 Task: Create a new event for a project kickoff and ideation session on the 16th at 10:30 PM.
Action: Mouse moved to (50, 70)
Screenshot: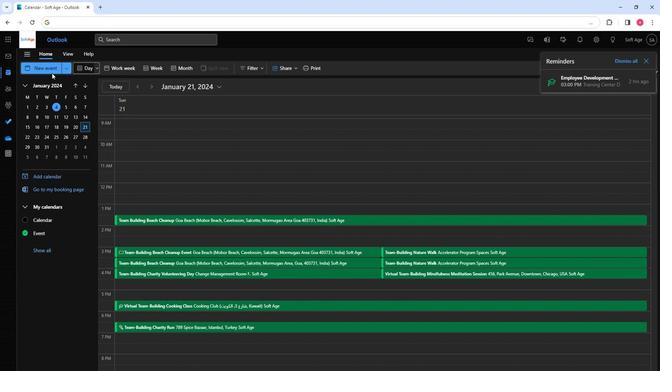 
Action: Mouse pressed left at (50, 70)
Screenshot: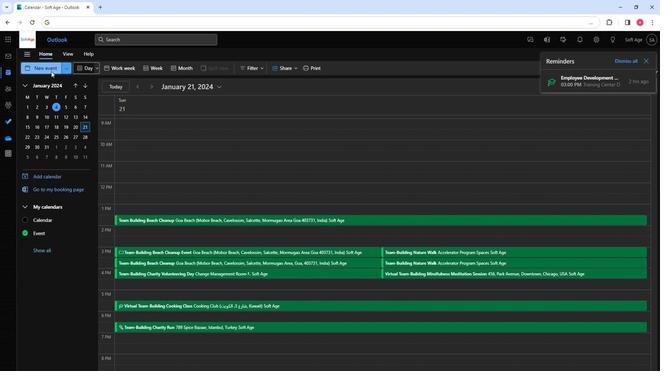 
Action: Mouse moved to (160, 115)
Screenshot: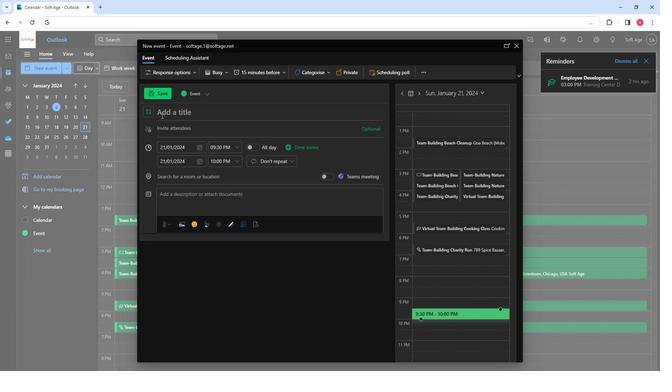 
Action: Mouse pressed left at (160, 115)
Screenshot: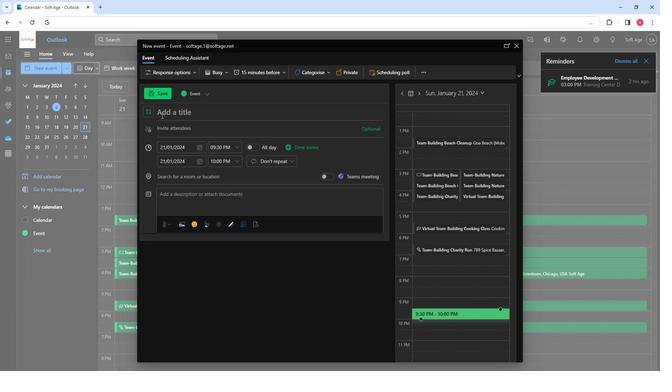 
Action: Mouse moved to (160, 115)
Screenshot: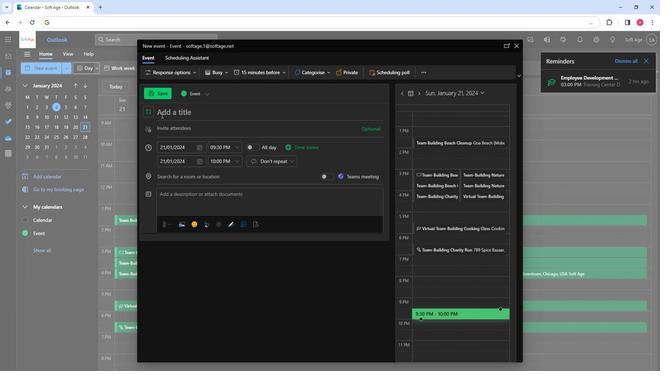 
Action: Key pressed <Key.shift>Project<Key.space><Key.shift>Kickoff<Key.space><Key.shift>and<Key.space><Key.shift><Key.shift><Key.shift>i<Key.backspace><Key.shift>Ideation<Key.space><Key.shift>Session
Screenshot: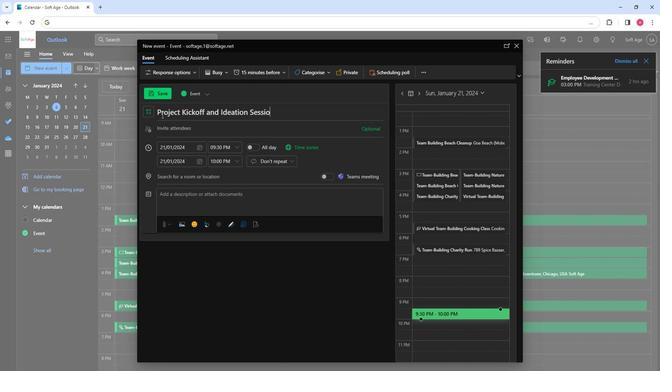 
Action: Mouse moved to (181, 127)
Screenshot: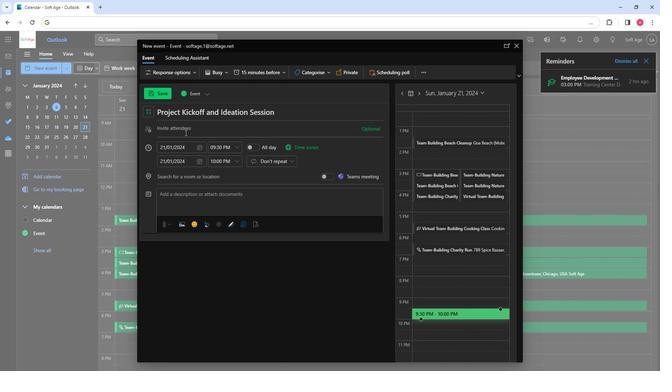 
Action: Mouse pressed left at (181, 127)
Screenshot: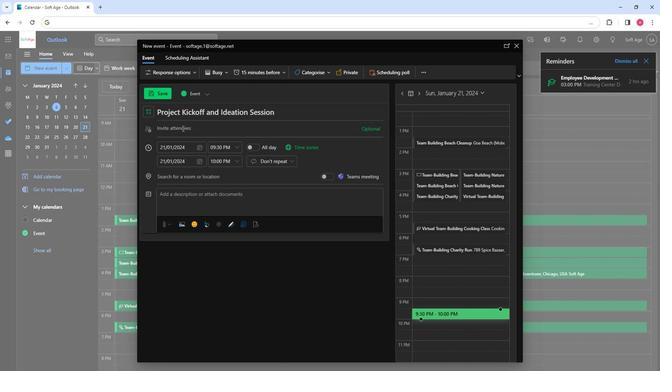 
Action: Mouse moved to (181, 127)
Screenshot: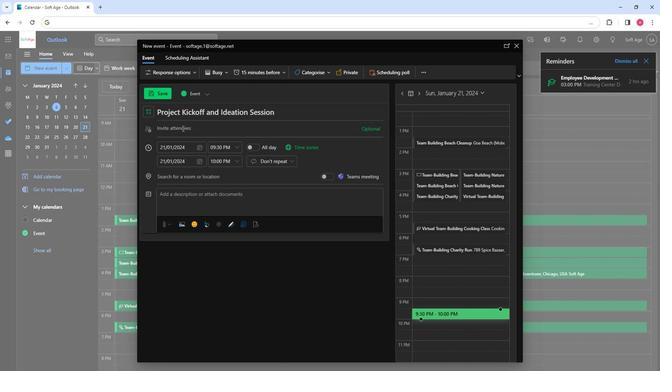 
Action: Key pressed so
Screenshot: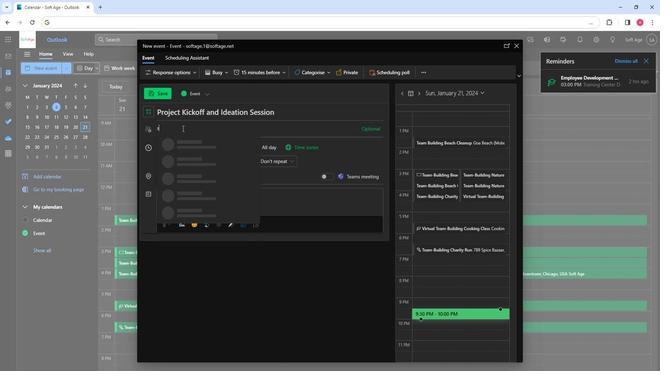 
Action: Mouse moved to (196, 166)
Screenshot: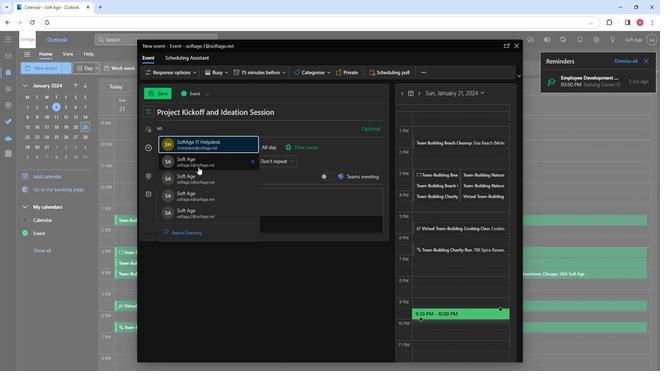 
Action: Mouse pressed left at (196, 166)
Screenshot: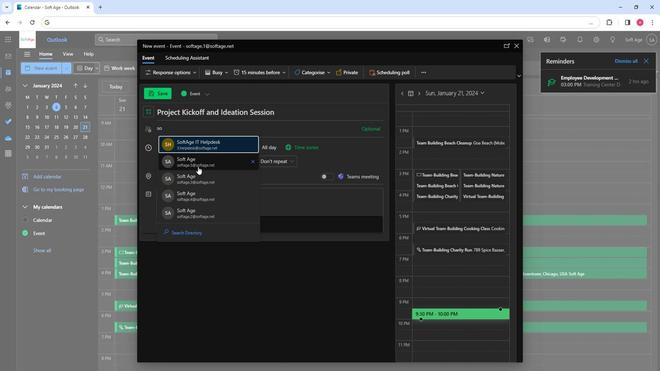 
Action: Key pressed so
Screenshot: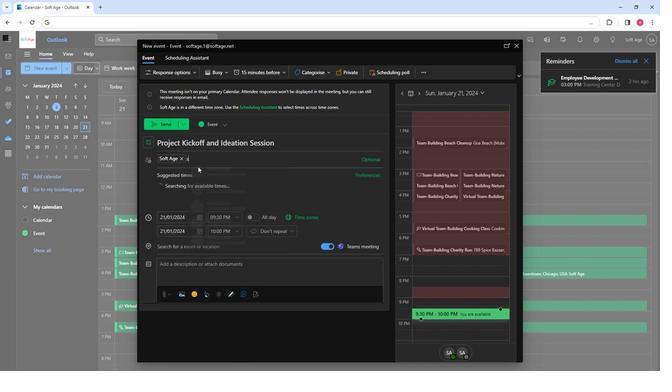 
Action: Mouse moved to (210, 213)
Screenshot: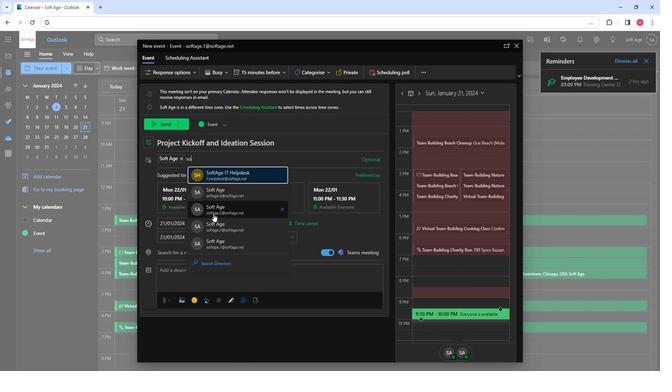 
Action: Mouse pressed left at (210, 213)
Screenshot: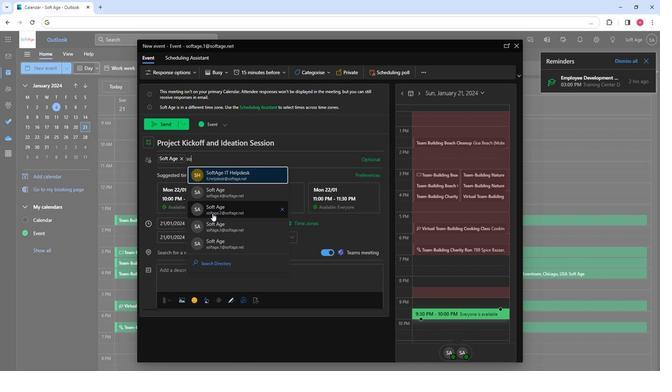 
Action: Key pressed so
Screenshot: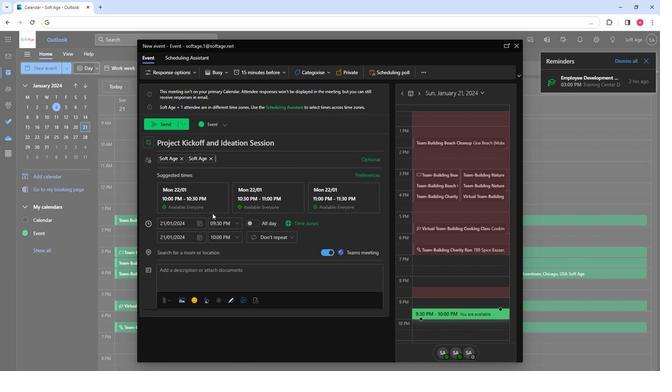 
Action: Mouse moved to (256, 236)
Screenshot: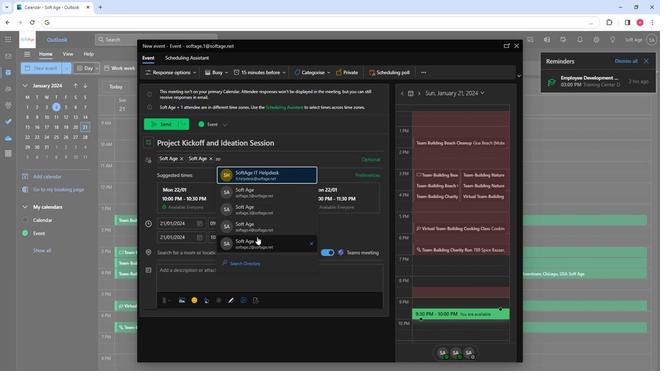 
Action: Mouse pressed left at (256, 236)
Screenshot: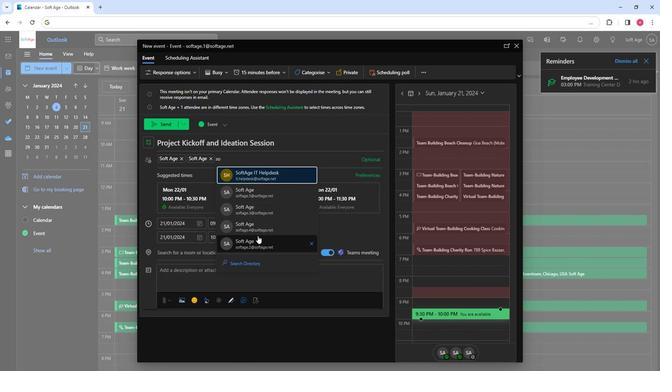 
Action: Mouse moved to (199, 221)
Screenshot: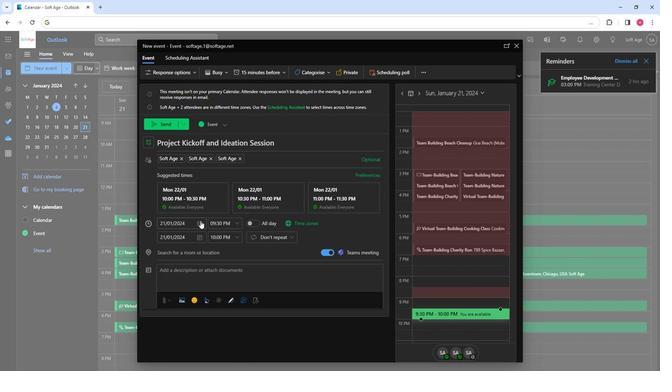
Action: Mouse pressed left at (199, 221)
Screenshot: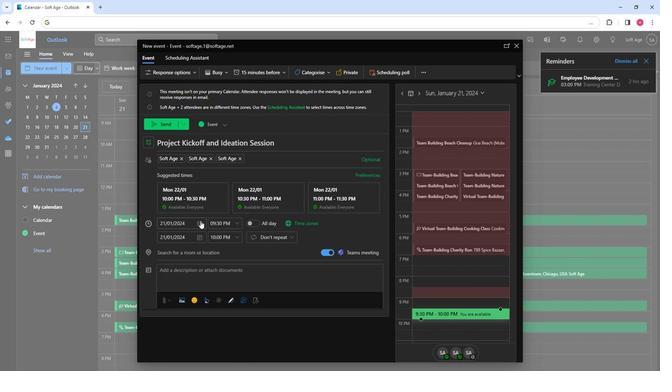 
Action: Mouse moved to (171, 279)
Screenshot: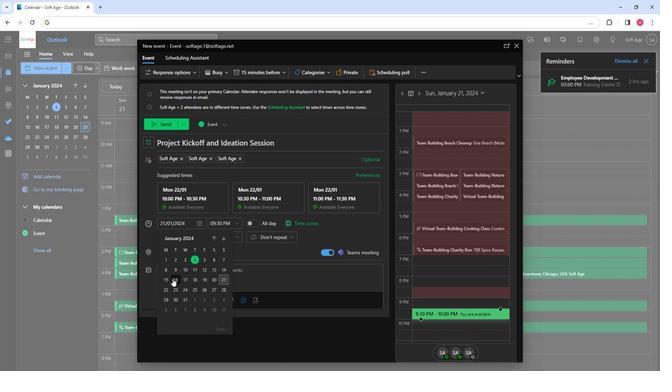 
Action: Mouse pressed left at (171, 279)
Screenshot: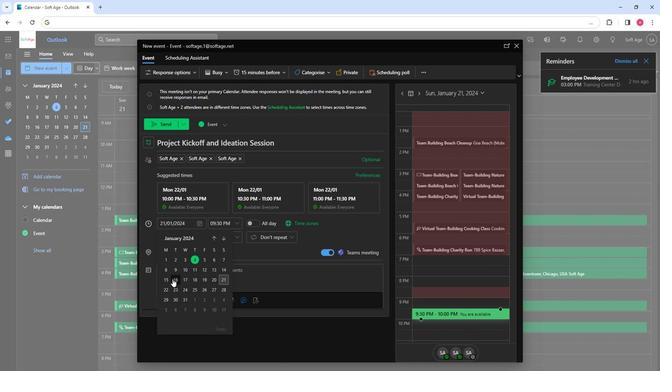 
Action: Mouse moved to (232, 224)
Screenshot: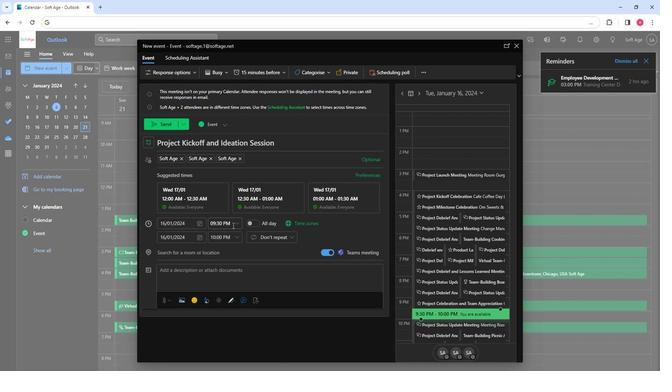 
Action: Mouse pressed left at (232, 224)
Screenshot: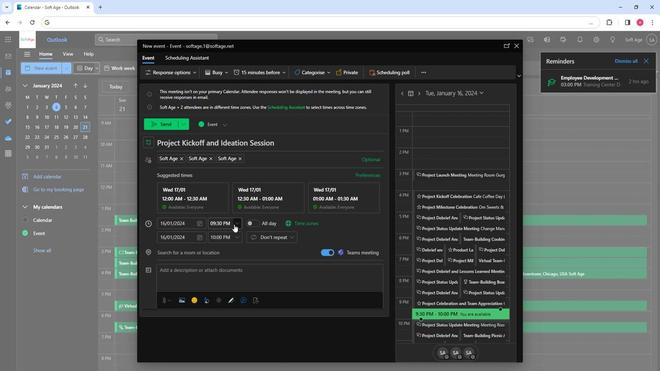 
Action: Mouse moved to (222, 263)
Screenshot: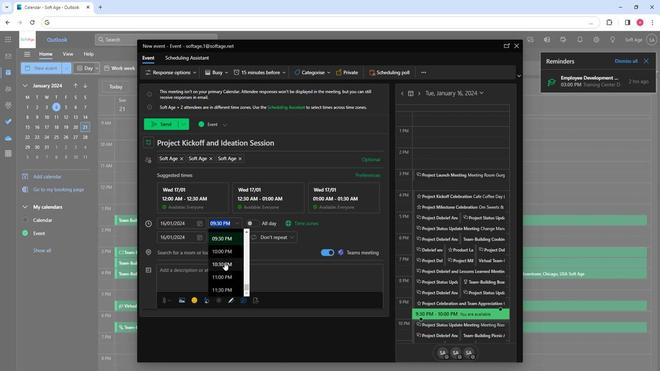
Action: Mouse pressed left at (222, 263)
Screenshot: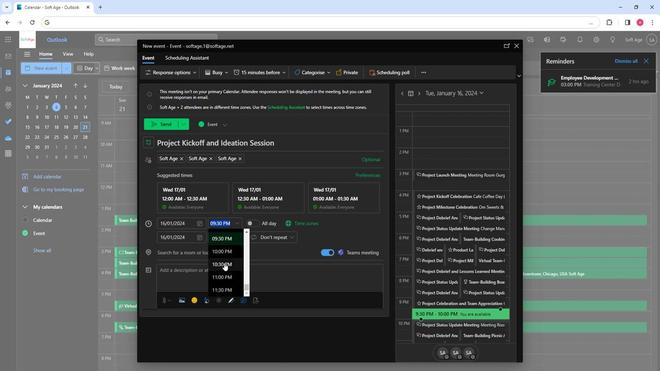 
Action: Mouse moved to (204, 252)
Screenshot: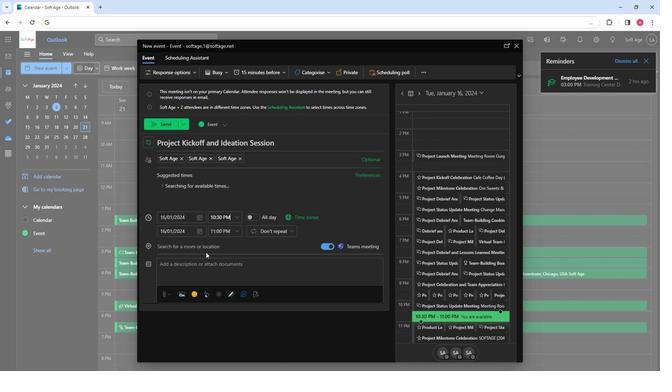 
Action: Mouse pressed left at (204, 252)
Screenshot: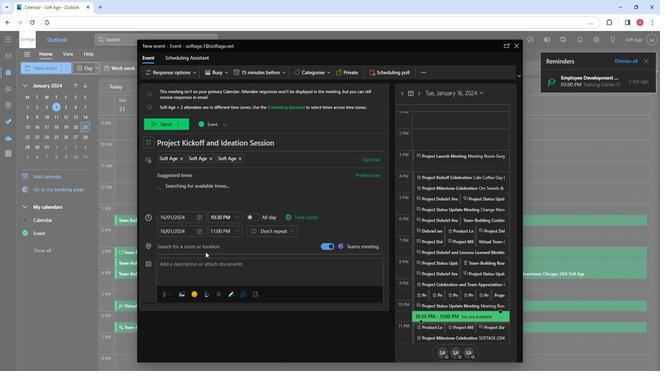 
Action: Mouse moved to (193, 252)
Screenshot: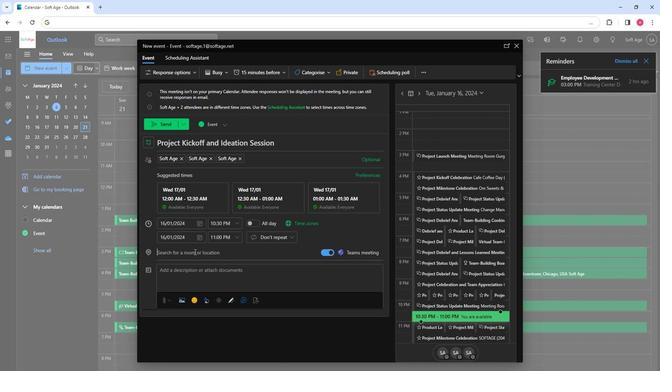 
Action: Mouse pressed left at (193, 252)
Screenshot: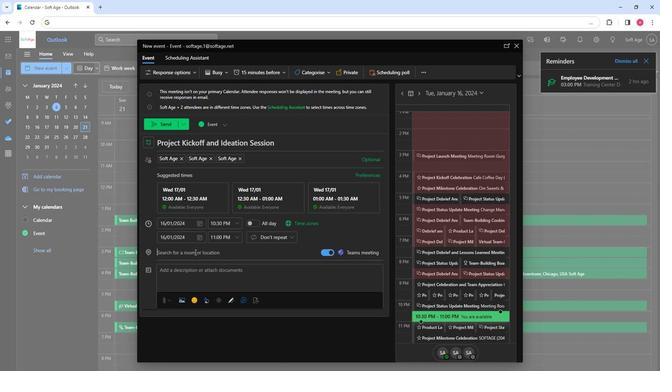 
Action: Mouse moved to (191, 220)
Screenshot: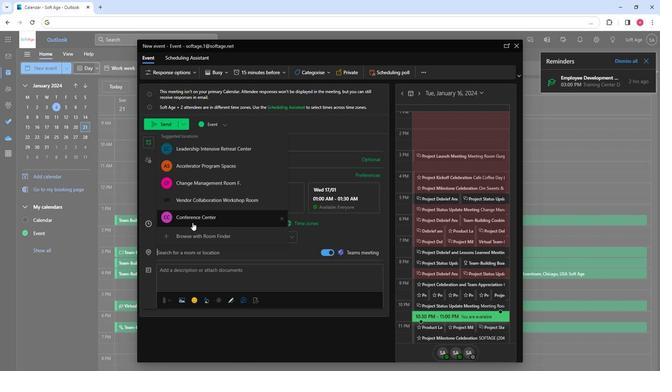 
Action: Mouse pressed left at (191, 220)
Screenshot: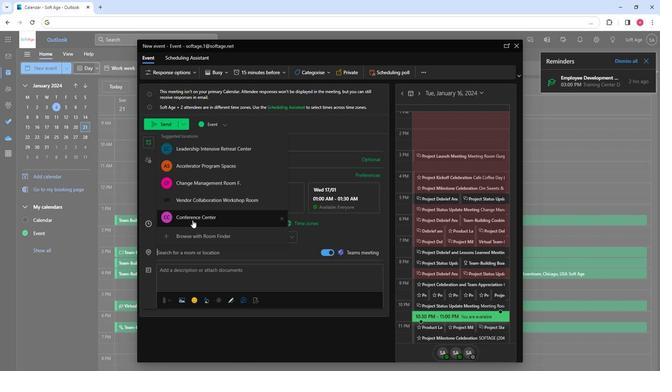 
Action: Mouse moved to (178, 265)
Screenshot: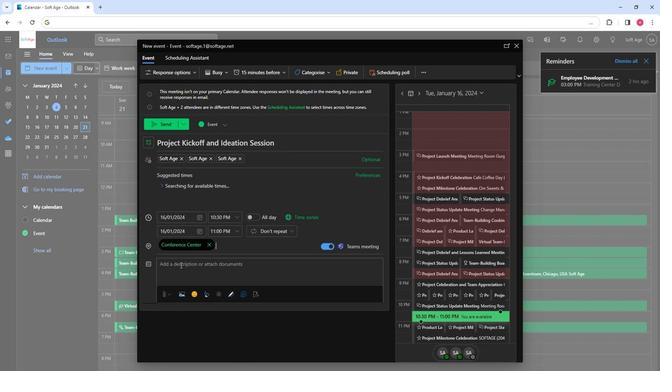 
Action: Mouse pressed left at (178, 265)
Screenshot: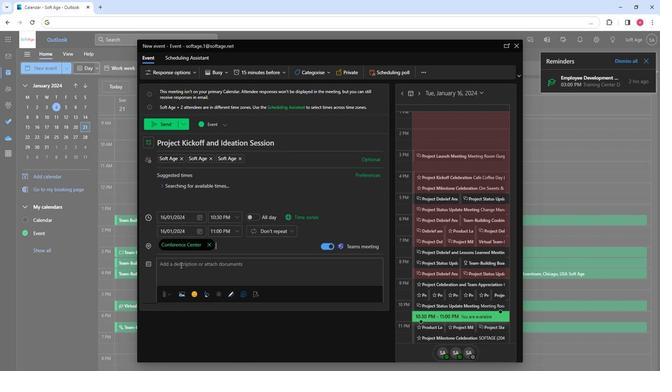 
Action: Key pressed <Key.shift>Kickstart<Key.space>your<Key.space>project<Key.space>with<Key.space>an<Key.space>engaging<Key.space>kickoff<Key.space>and<Key.space>ideation<Key.space>session.<Key.space><Key.shift>Set<Key.space>the<Key.space>tone<Key.space>for<Key.space>collaboration,<Key.space>id<Key.backspace>gnite<Key.space>creativity,<Key.space>and<Key.space>generate<Key.space>innovative<Key.space>ideas<Key.space>to<Key.space>prop<Key.backspace>ject<Key.space>towards<Key.backspace><Key.space>success.
Screenshot: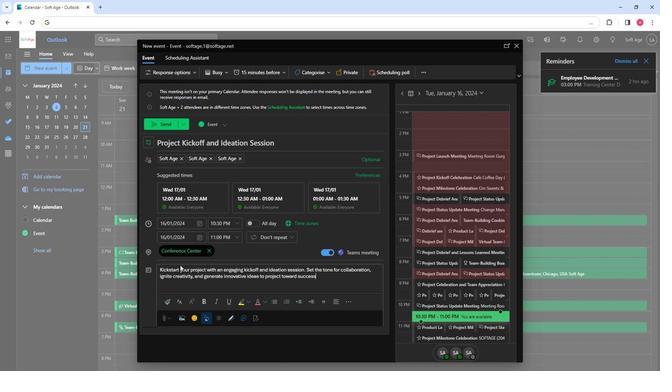
Action: Mouse moved to (210, 279)
Screenshot: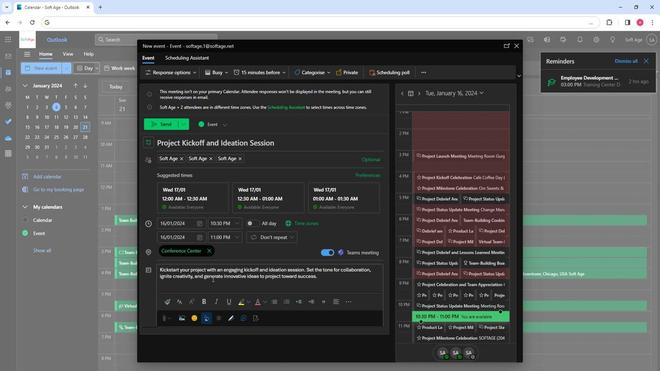 
Action: Mouse pressed left at (210, 279)
Screenshot: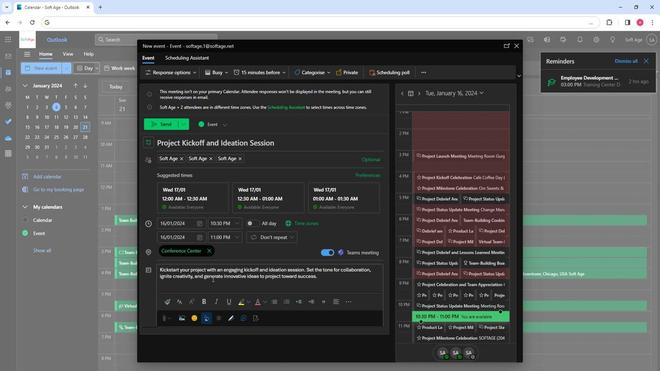 
Action: Mouse pressed left at (210, 279)
Screenshot: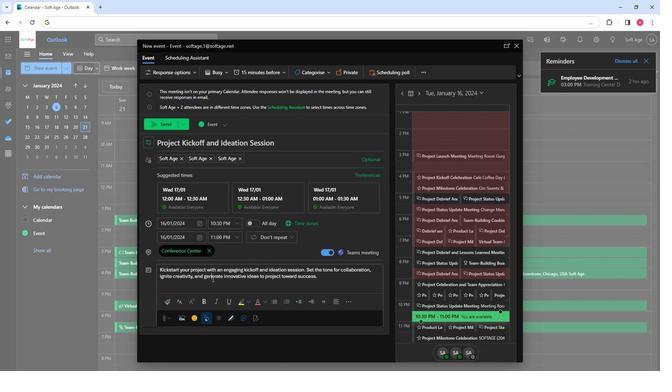 
Action: Mouse pressed left at (210, 279)
Screenshot: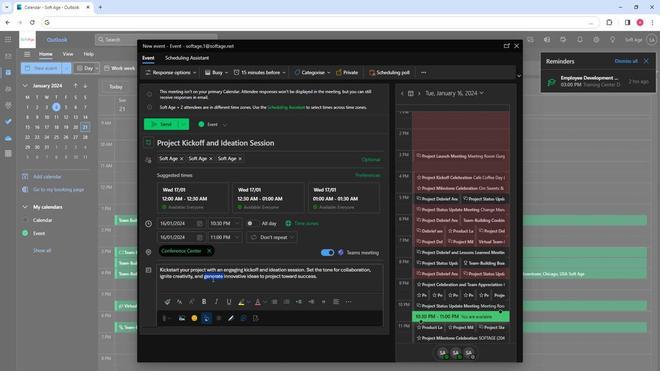 
Action: Mouse pressed left at (210, 279)
Screenshot: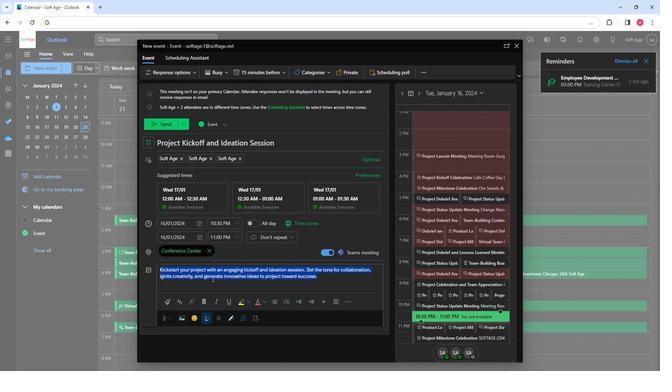 
Action: Mouse moved to (182, 301)
Screenshot: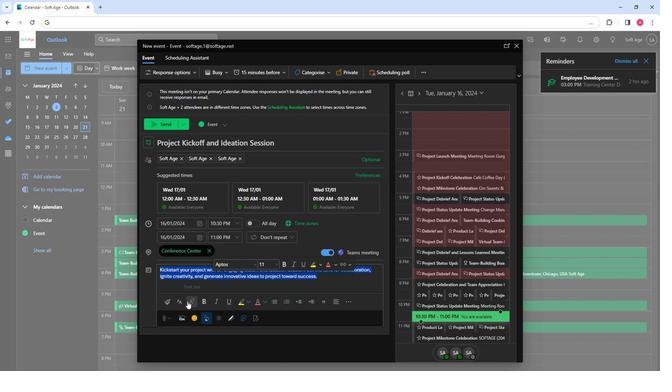 
Action: Mouse pressed left at (182, 301)
Screenshot: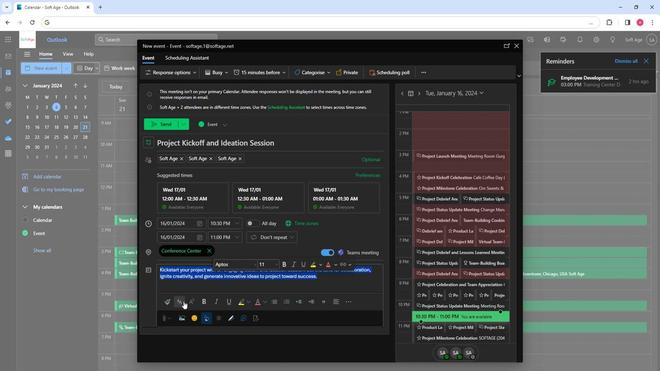 
Action: Mouse moved to (208, 250)
Screenshot: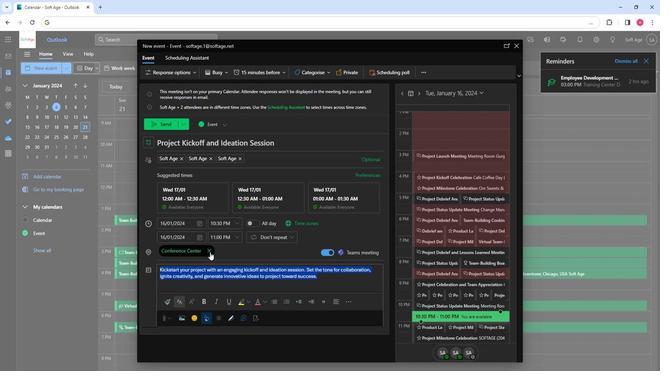 
Action: Mouse scrolled (208, 250) with delta (0, 0)
Screenshot: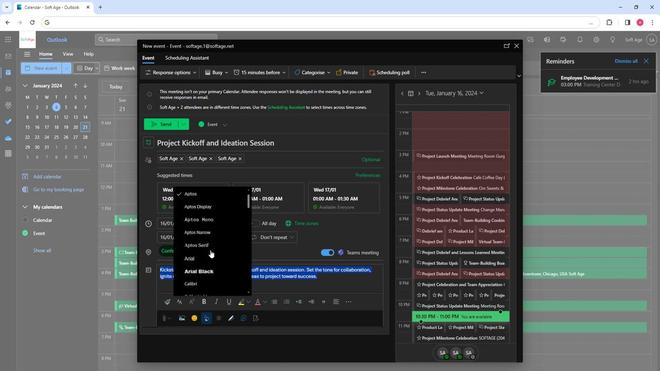 
Action: Mouse scrolled (208, 250) with delta (0, 0)
Screenshot: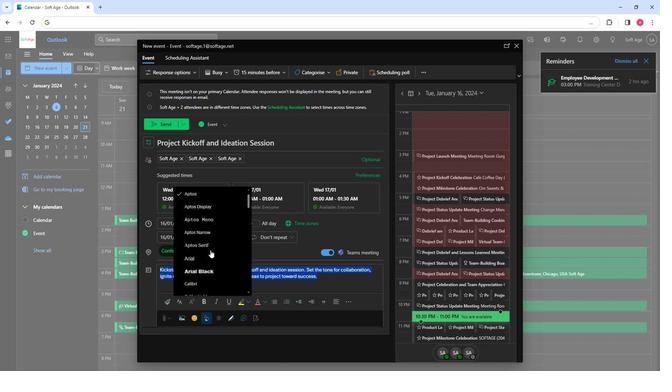
Action: Mouse scrolled (208, 250) with delta (0, 0)
Screenshot: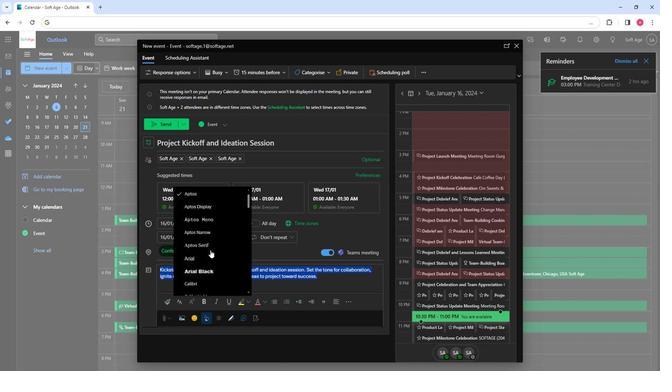 
Action: Mouse moved to (197, 253)
Screenshot: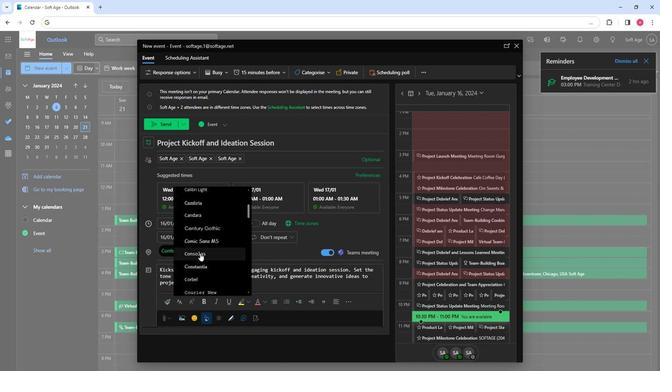 
Action: Mouse pressed left at (197, 253)
Screenshot: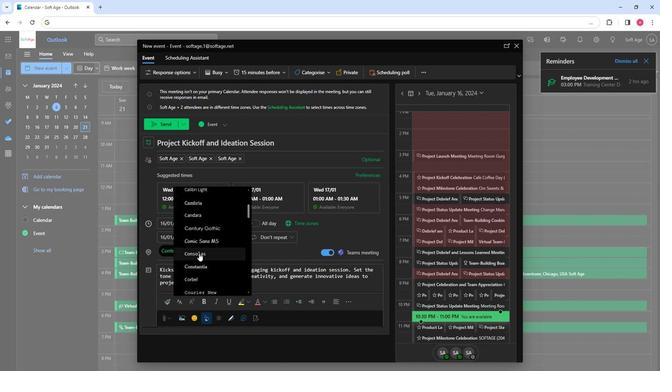 
Action: Mouse moved to (215, 300)
Screenshot: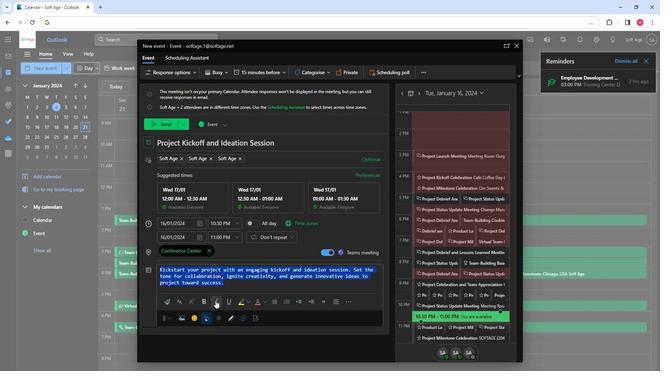 
Action: Mouse pressed left at (215, 300)
Screenshot: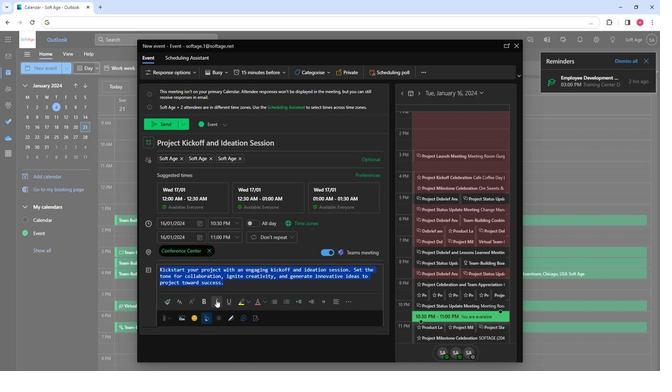 
Action: Mouse moved to (246, 303)
Screenshot: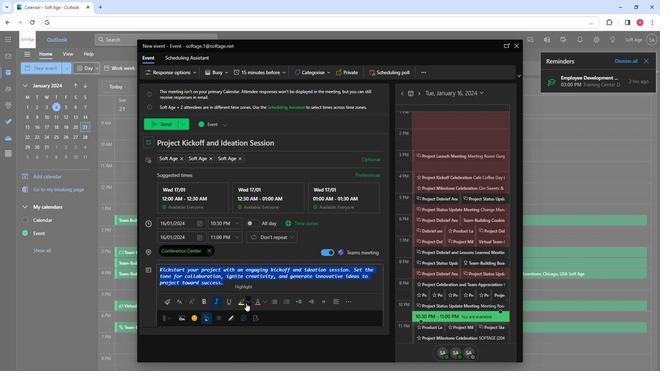 
Action: Mouse pressed left at (246, 303)
Screenshot: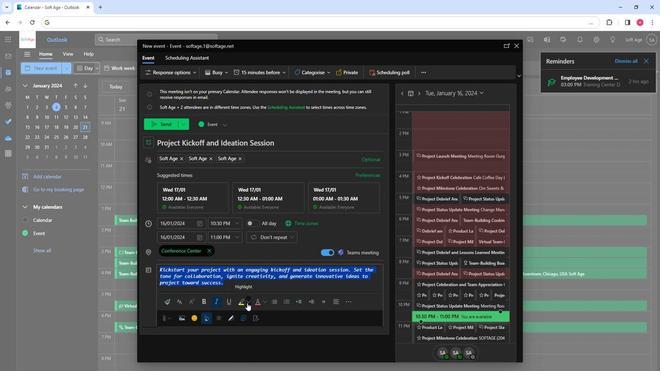
Action: Mouse moved to (255, 317)
Screenshot: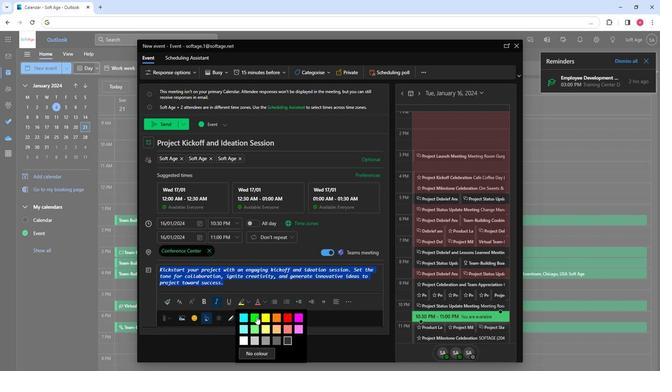 
Action: Mouse pressed left at (255, 317)
Screenshot: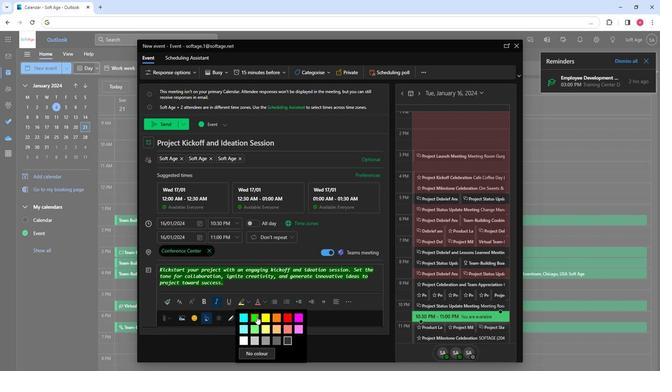 
Action: Mouse moved to (311, 304)
Screenshot: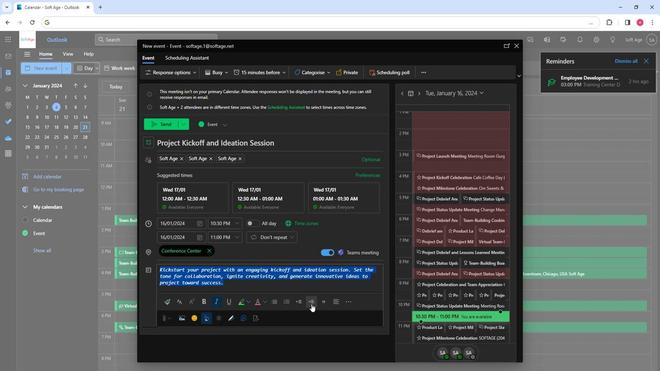 
Action: Mouse pressed left at (311, 304)
Screenshot: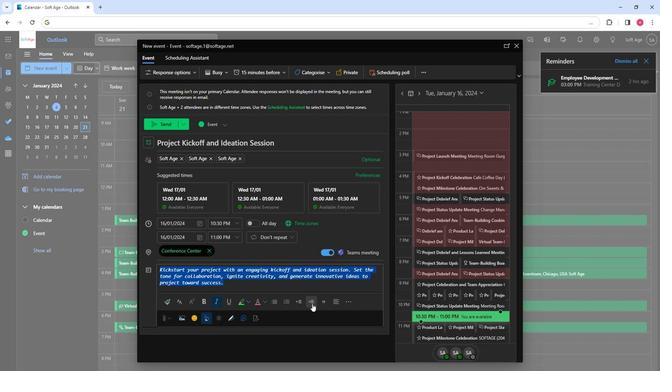 
Action: Mouse moved to (362, 281)
Screenshot: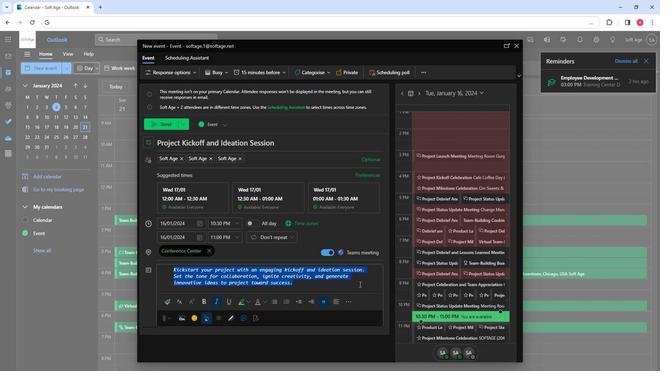 
Action: Mouse pressed left at (362, 281)
Screenshot: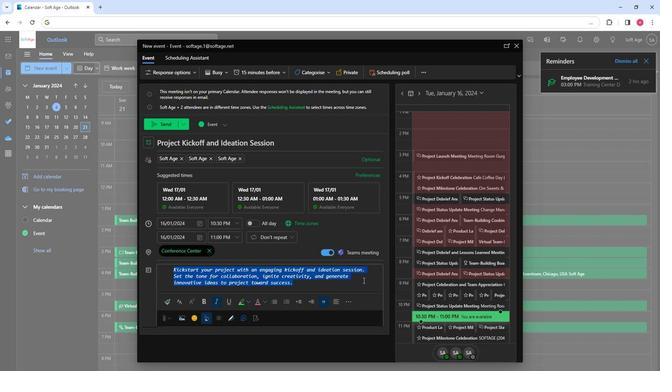 
Action: Mouse moved to (162, 124)
Screenshot: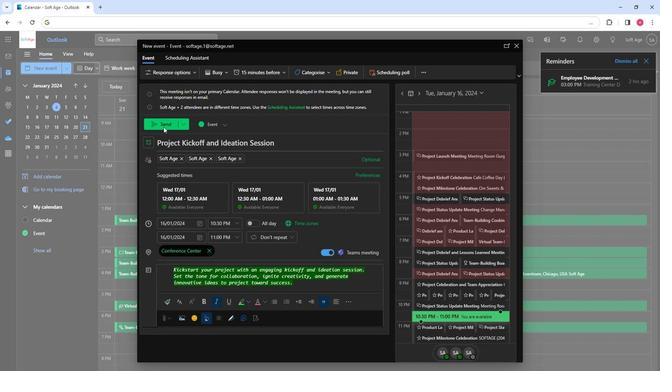 
Action: Mouse pressed left at (162, 124)
Screenshot: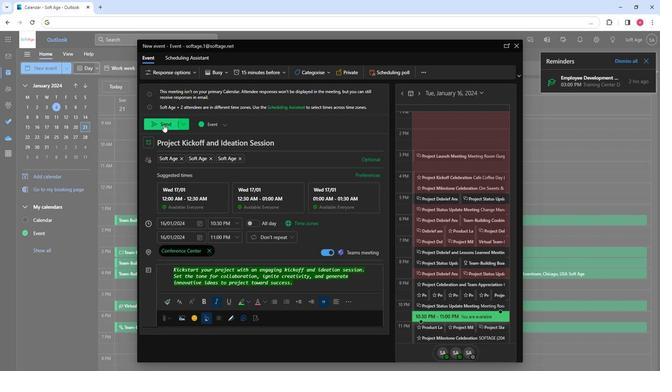 
Action: Mouse moved to (301, 353)
Screenshot: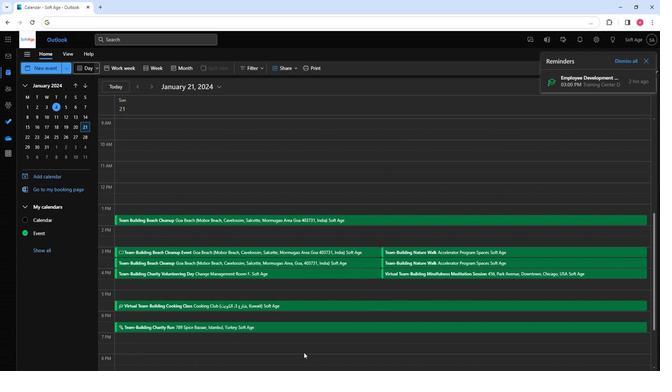 
